 Task: Create List Brand Reputation in Board Crisis Management Solutions to Workspace CRM Systems. Create List Brand Equity in Board Social Media Influencer Outreach to Workspace CRM Systems. Create List Brand Storytelling in Board Customer Advocacy Program Strategy and Execution to Workspace CRM Systems
Action: Mouse moved to (128, 65)
Screenshot: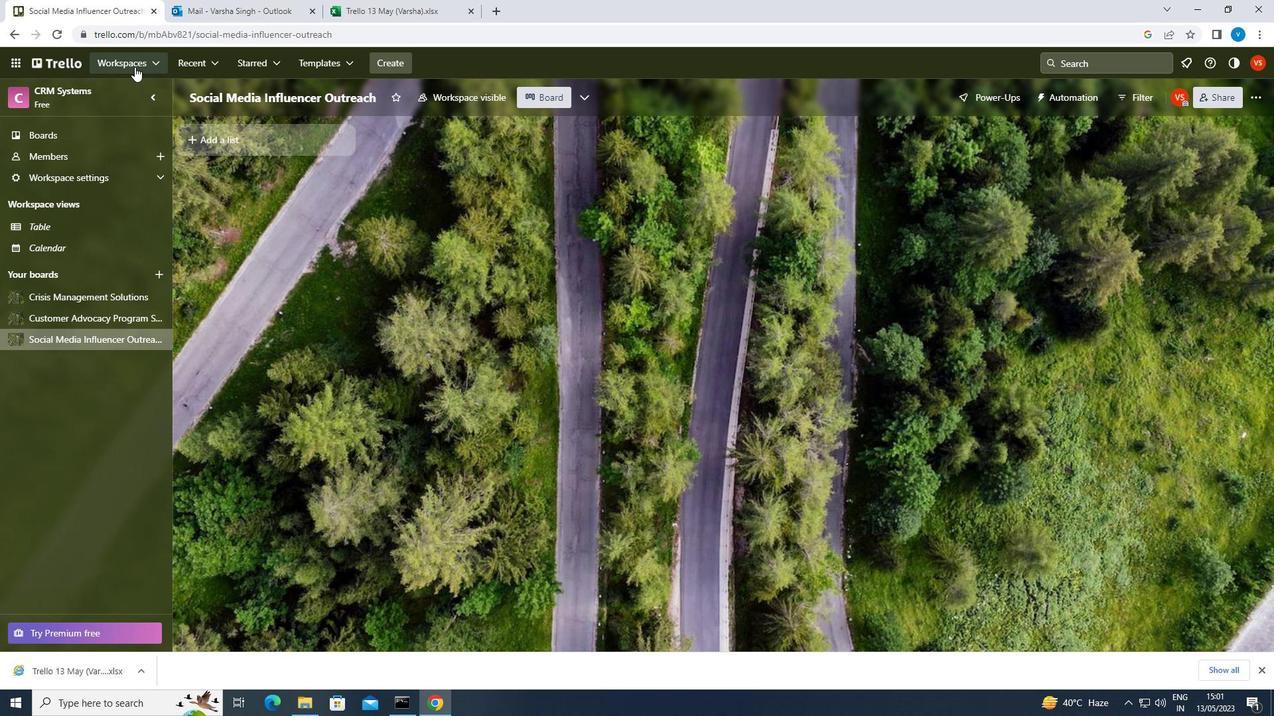 
Action: Mouse pressed left at (128, 65)
Screenshot: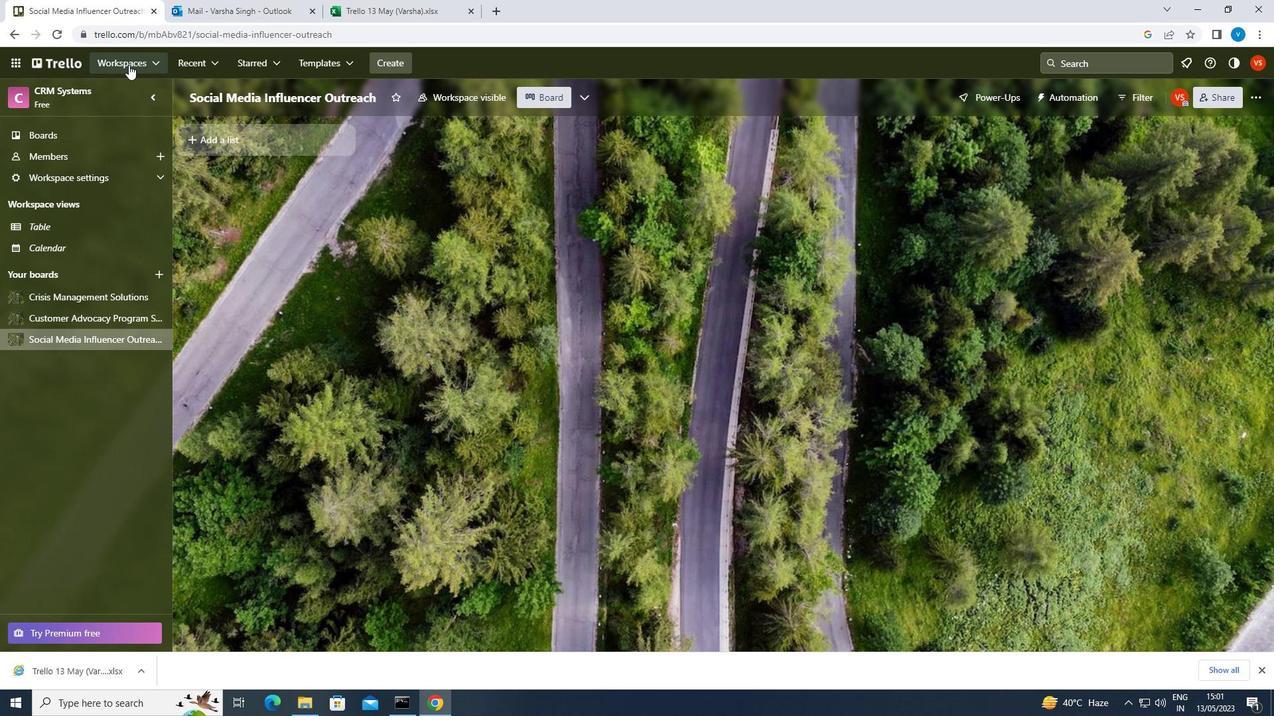 
Action: Mouse moved to (159, 520)
Screenshot: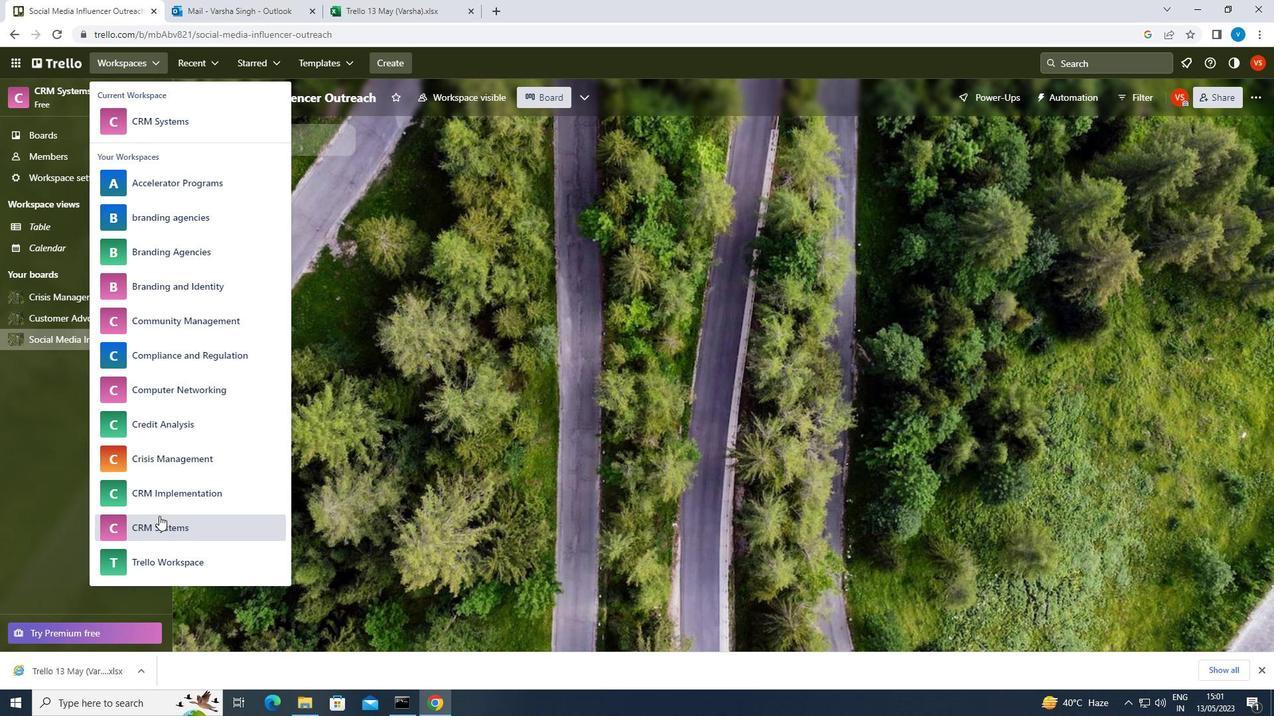 
Action: Mouse pressed left at (159, 520)
Screenshot: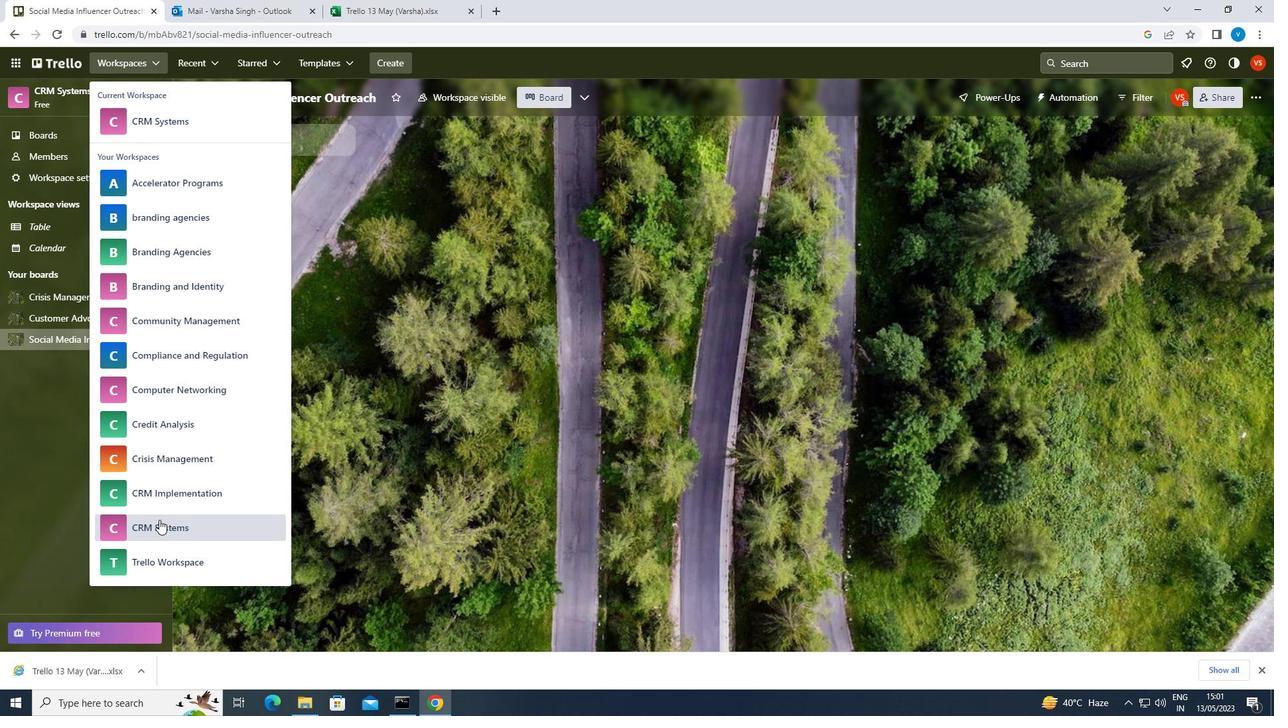 
Action: Mouse moved to (960, 545)
Screenshot: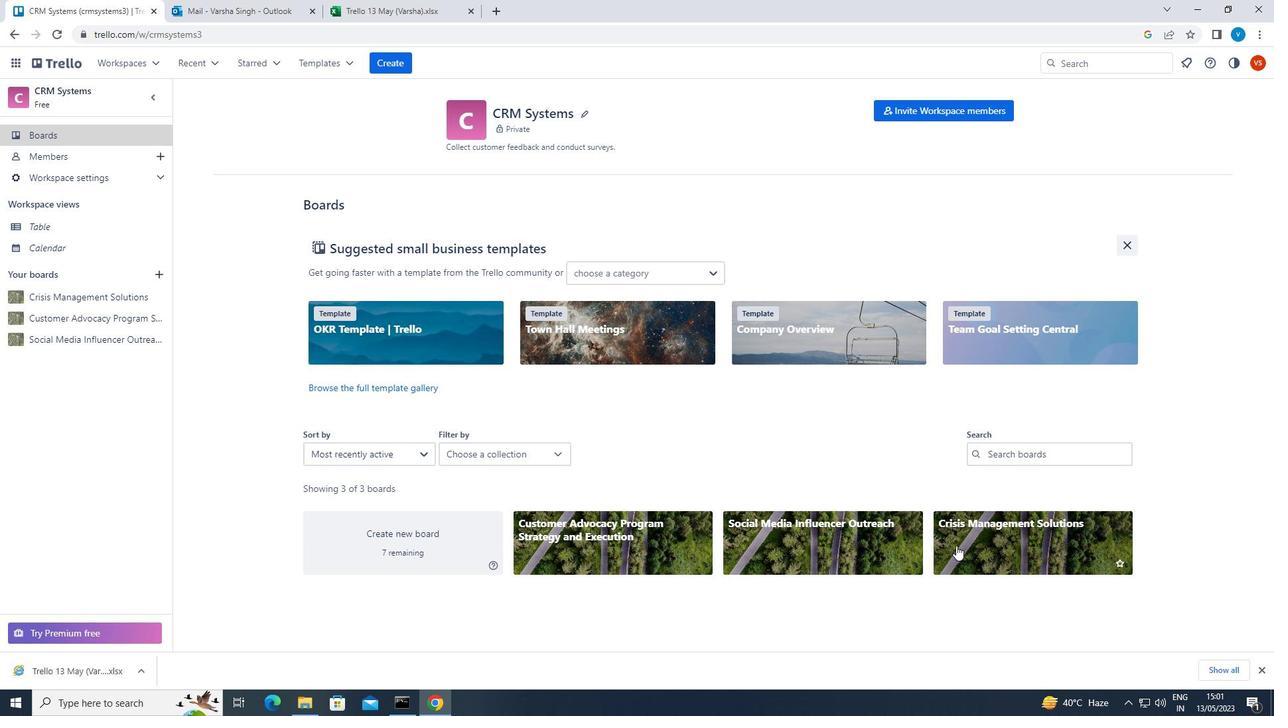 
Action: Mouse pressed left at (960, 545)
Screenshot: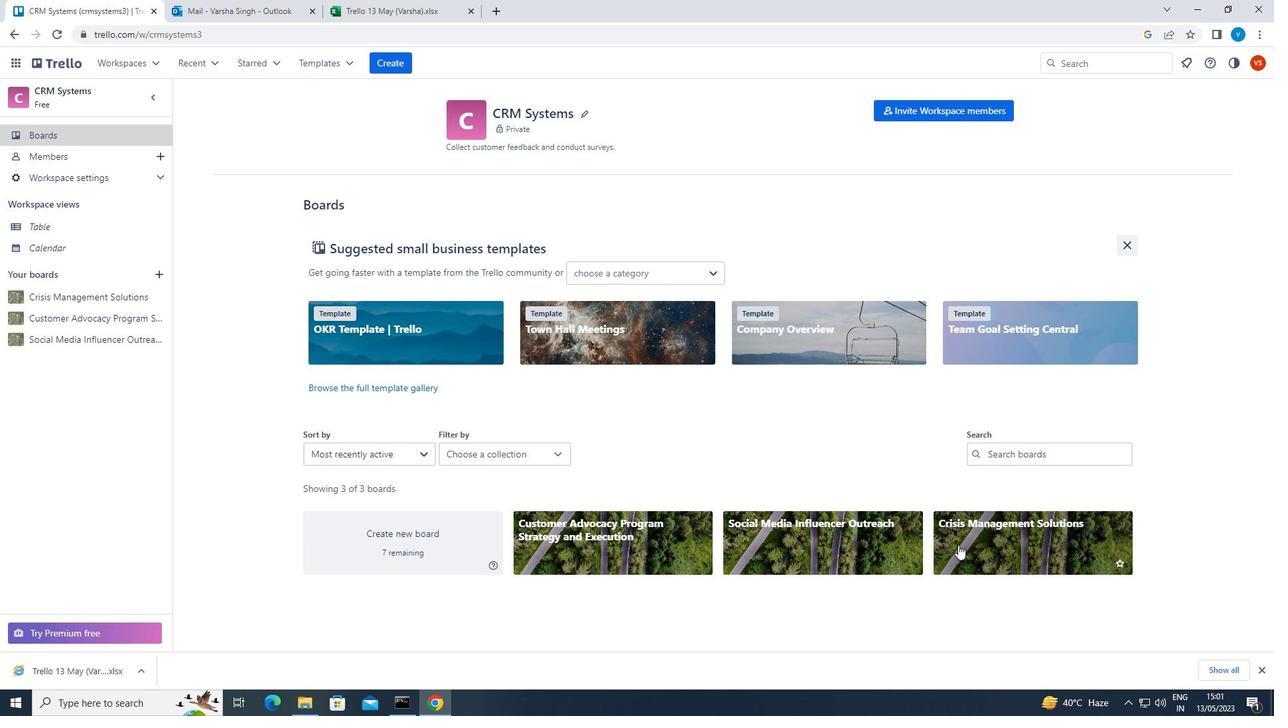 
Action: Mouse moved to (280, 132)
Screenshot: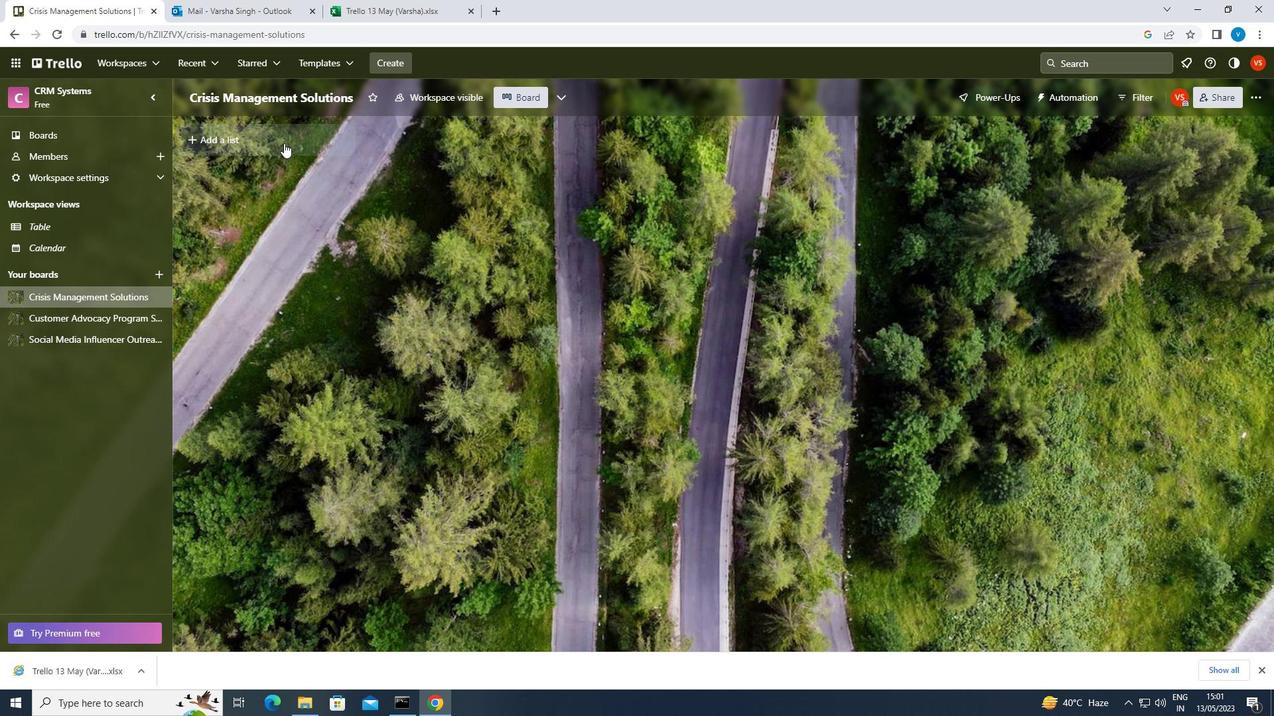 
Action: Mouse pressed left at (280, 132)
Screenshot: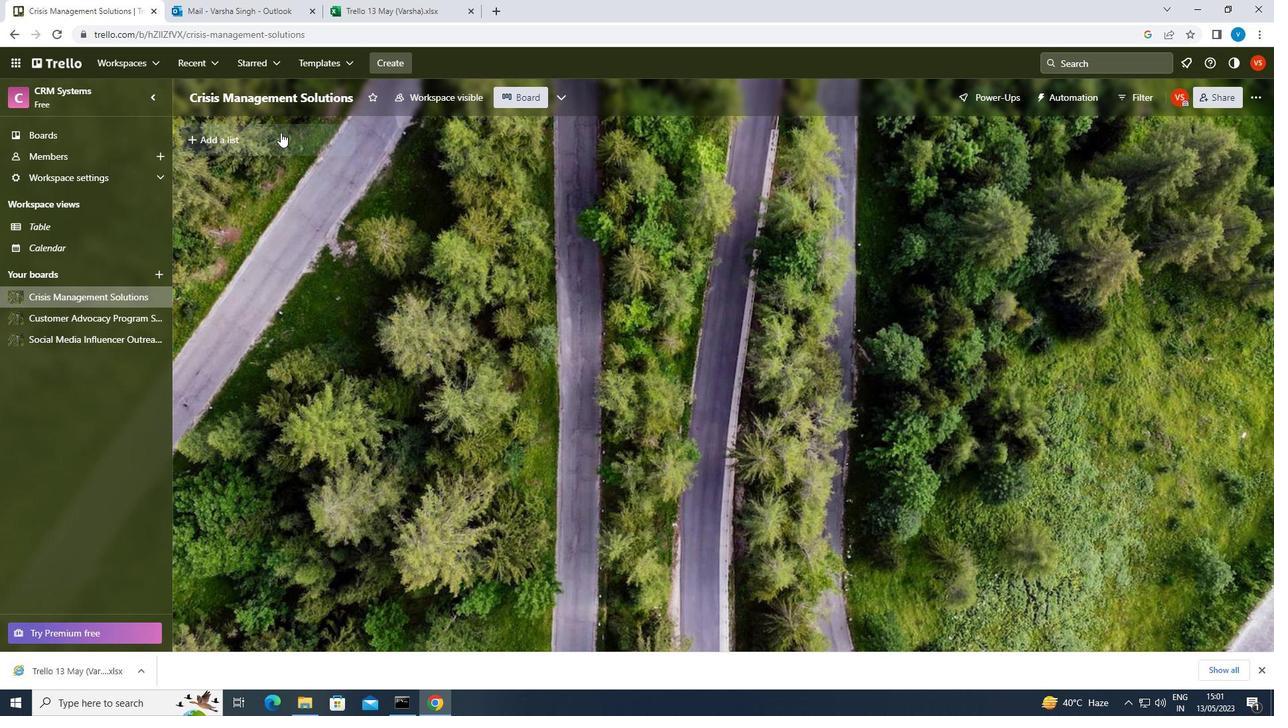 
Action: Key pressed <Key.shift>BRAND<Key.space><Key.shift>REPUTATION<Key.enter>
Screenshot: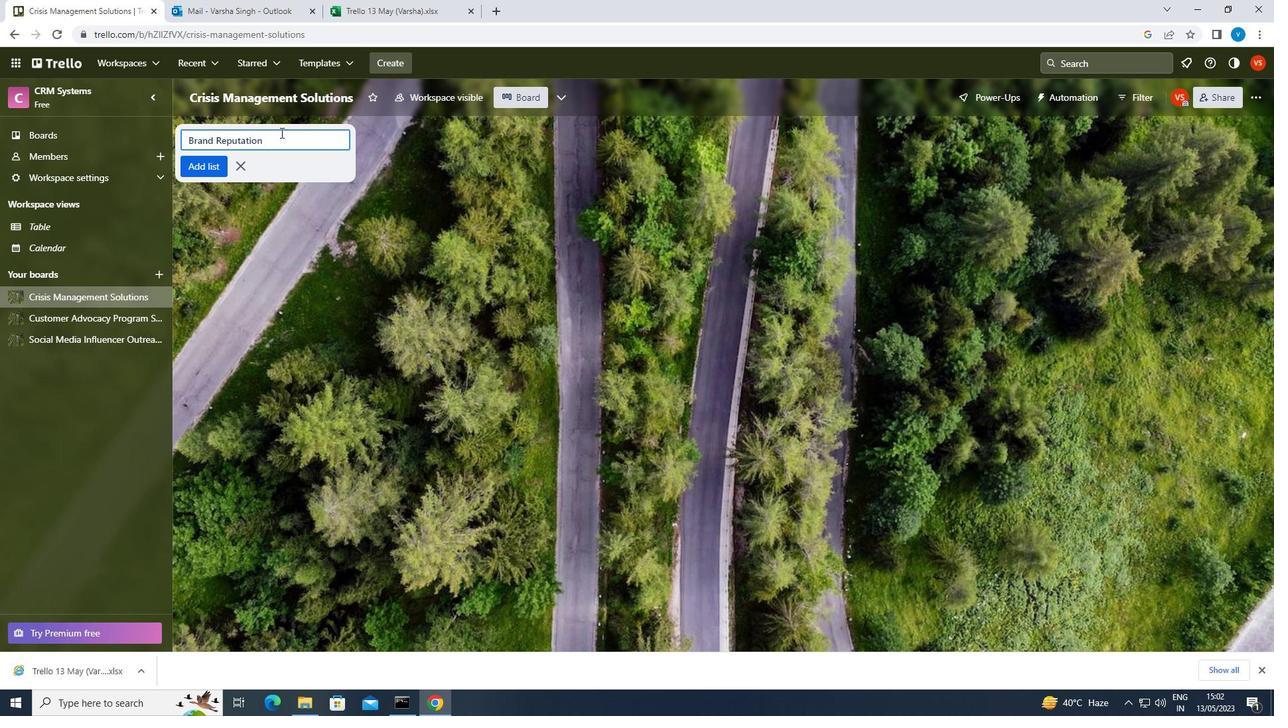 
Action: Mouse moved to (69, 345)
Screenshot: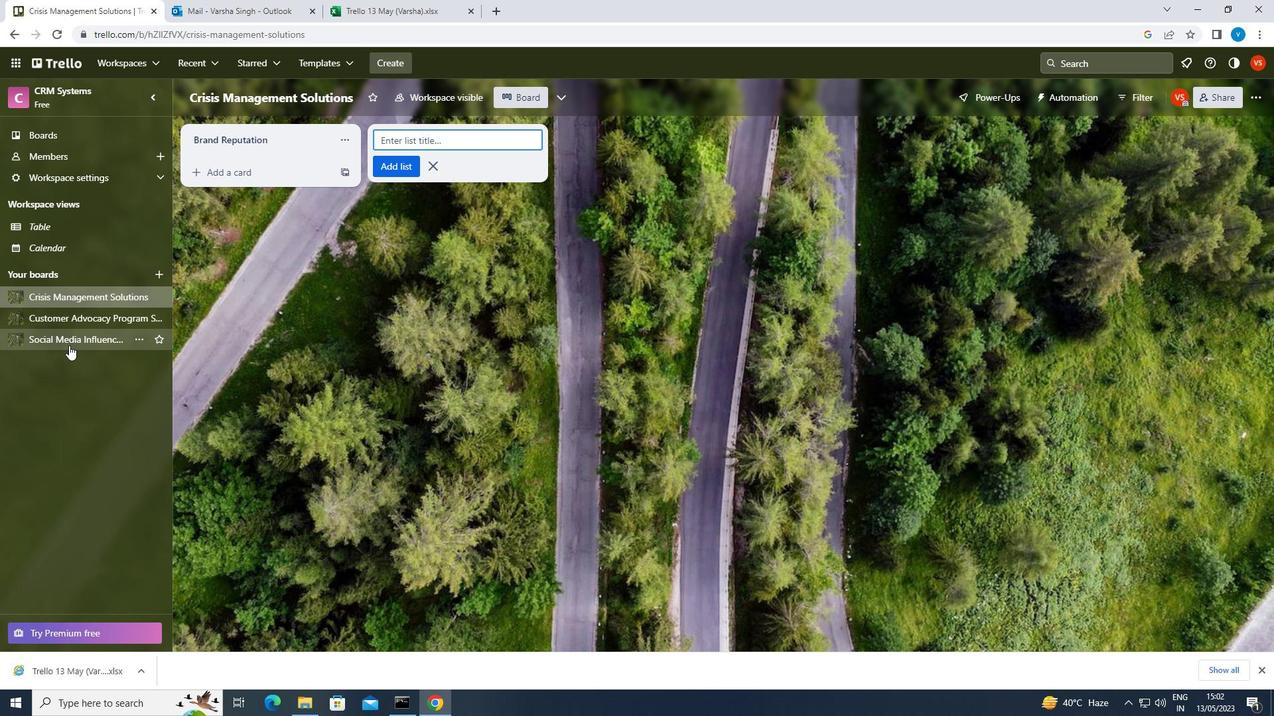 
Action: Mouse pressed left at (69, 345)
Screenshot: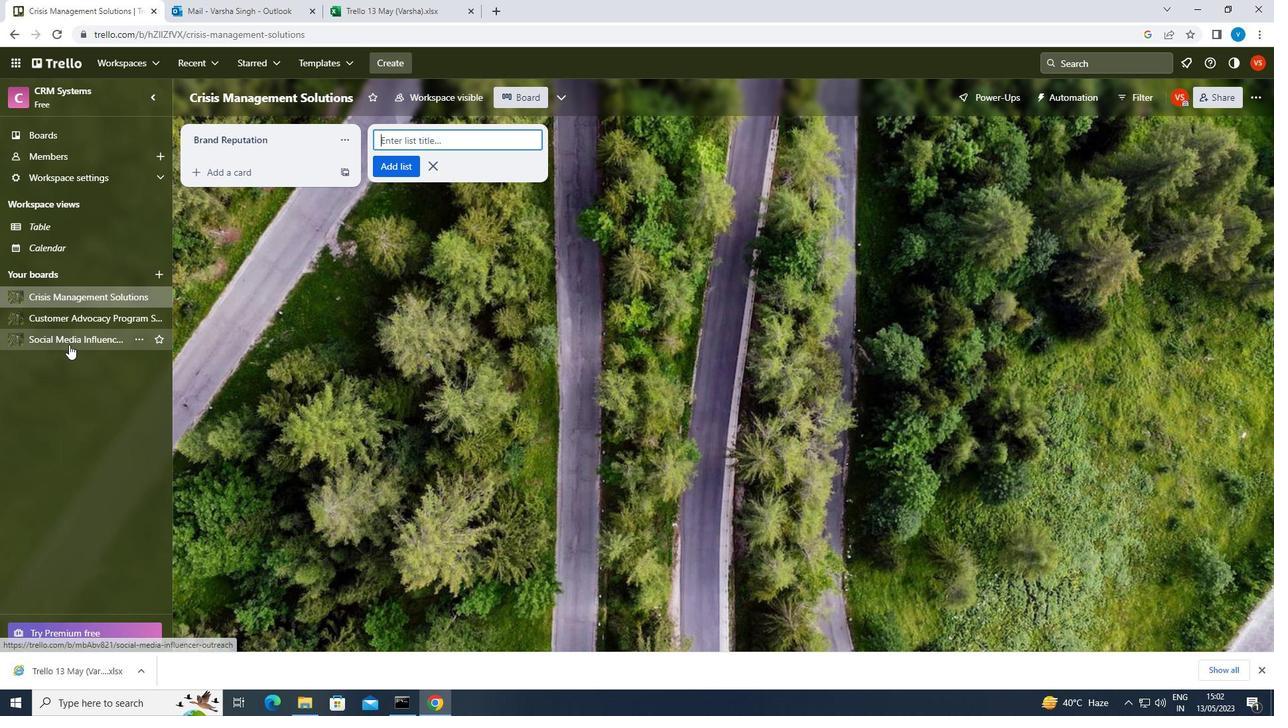 
Action: Mouse moved to (301, 140)
Screenshot: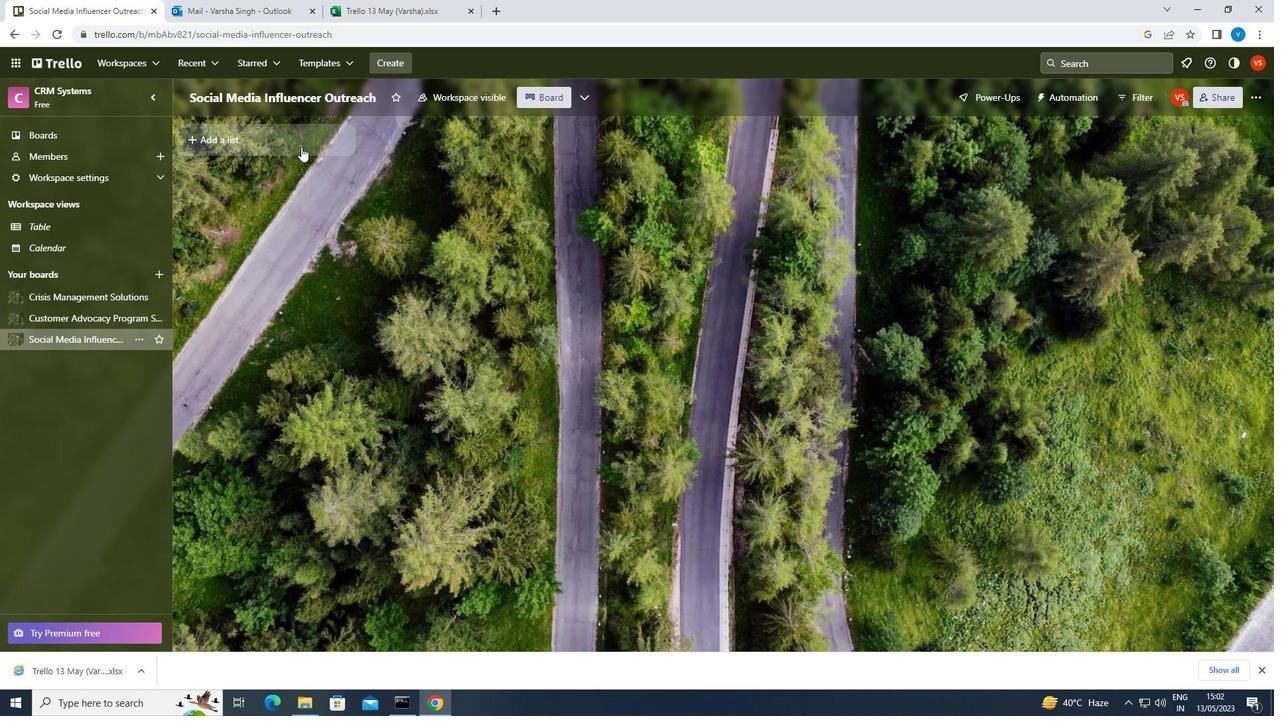 
Action: Mouse pressed left at (301, 140)
Screenshot: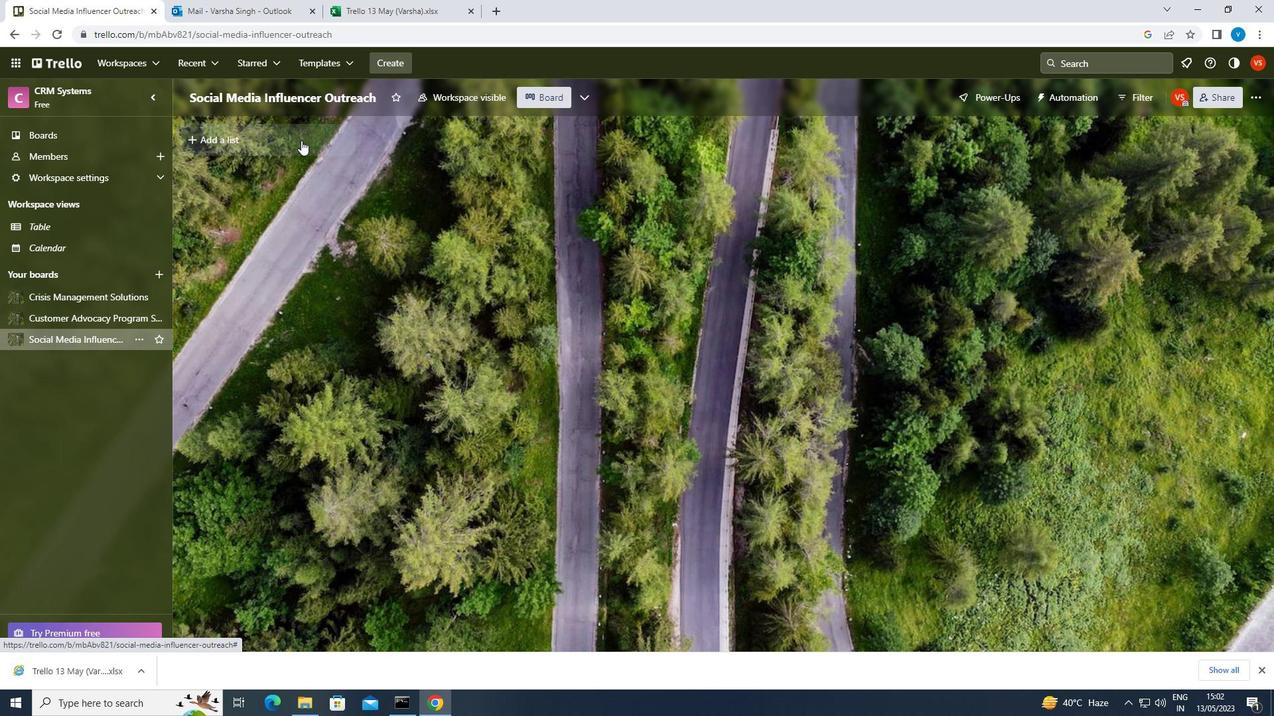 
Action: Key pressed <Key.shift>BRAND<Key.space><Key.shift>EQUITY<Key.enter>
Screenshot: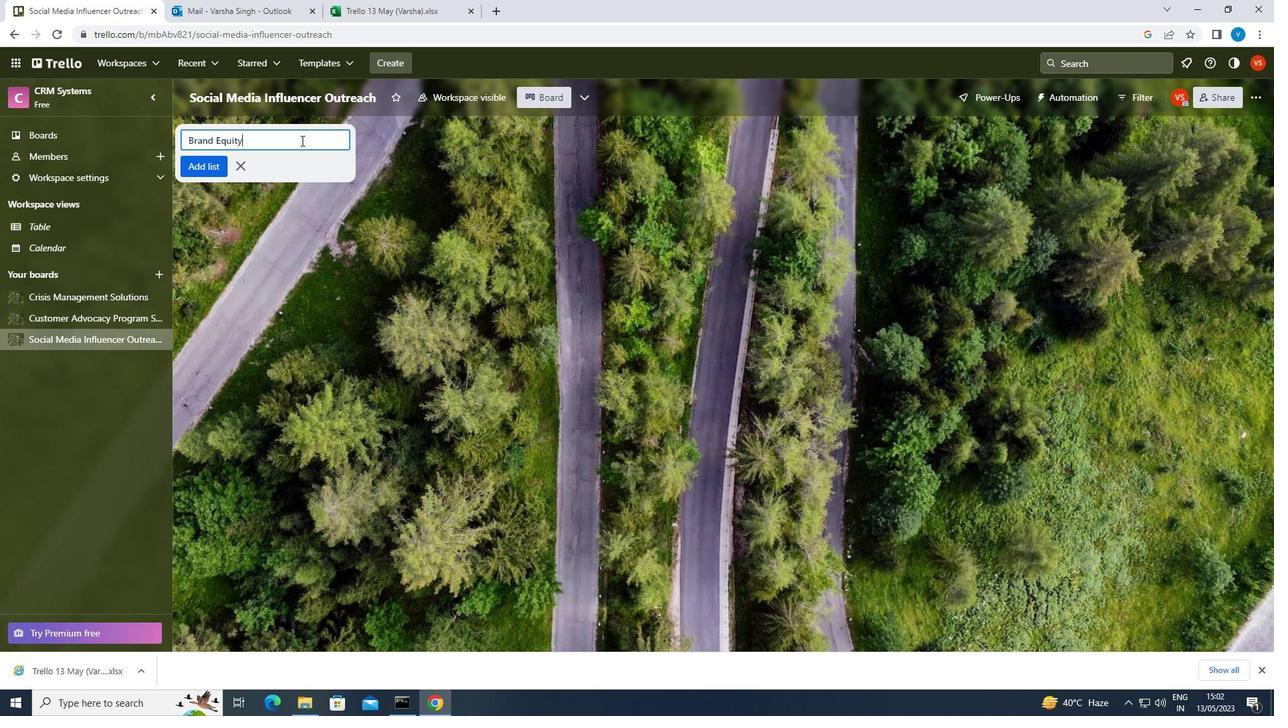 
Action: Mouse moved to (84, 311)
Screenshot: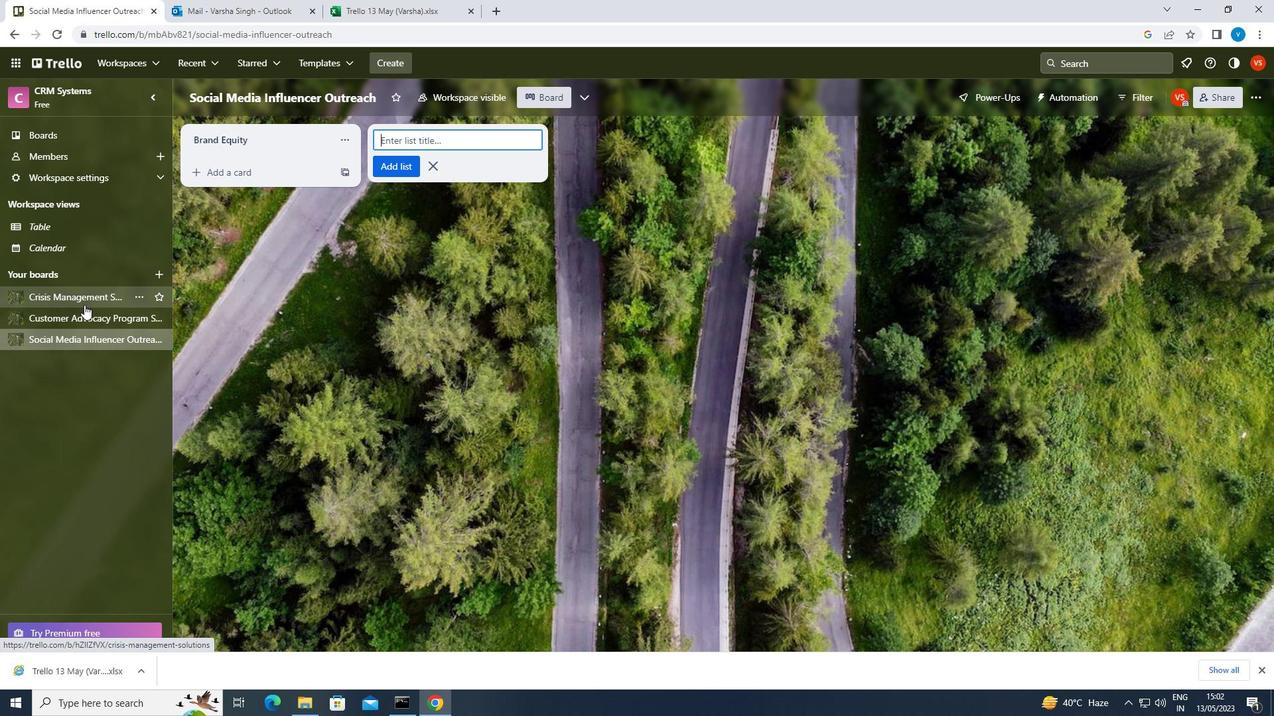 
Action: Mouse pressed left at (84, 311)
Screenshot: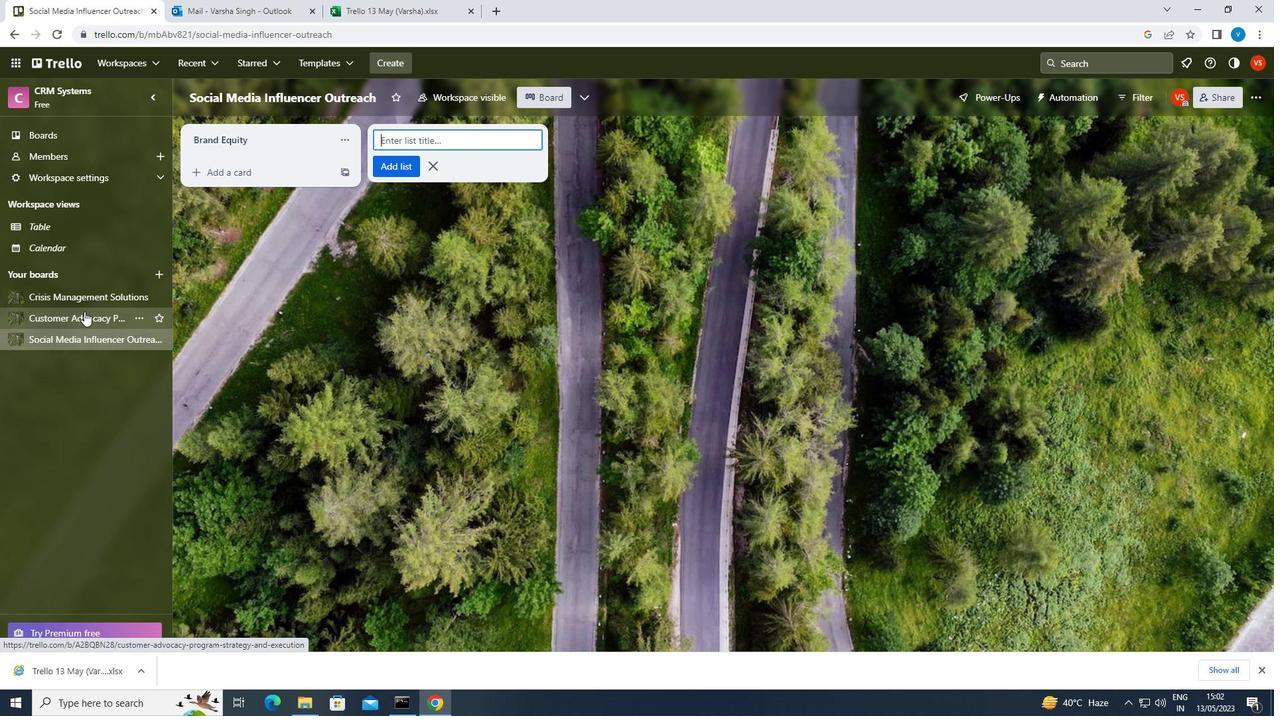 
Action: Mouse moved to (305, 135)
Screenshot: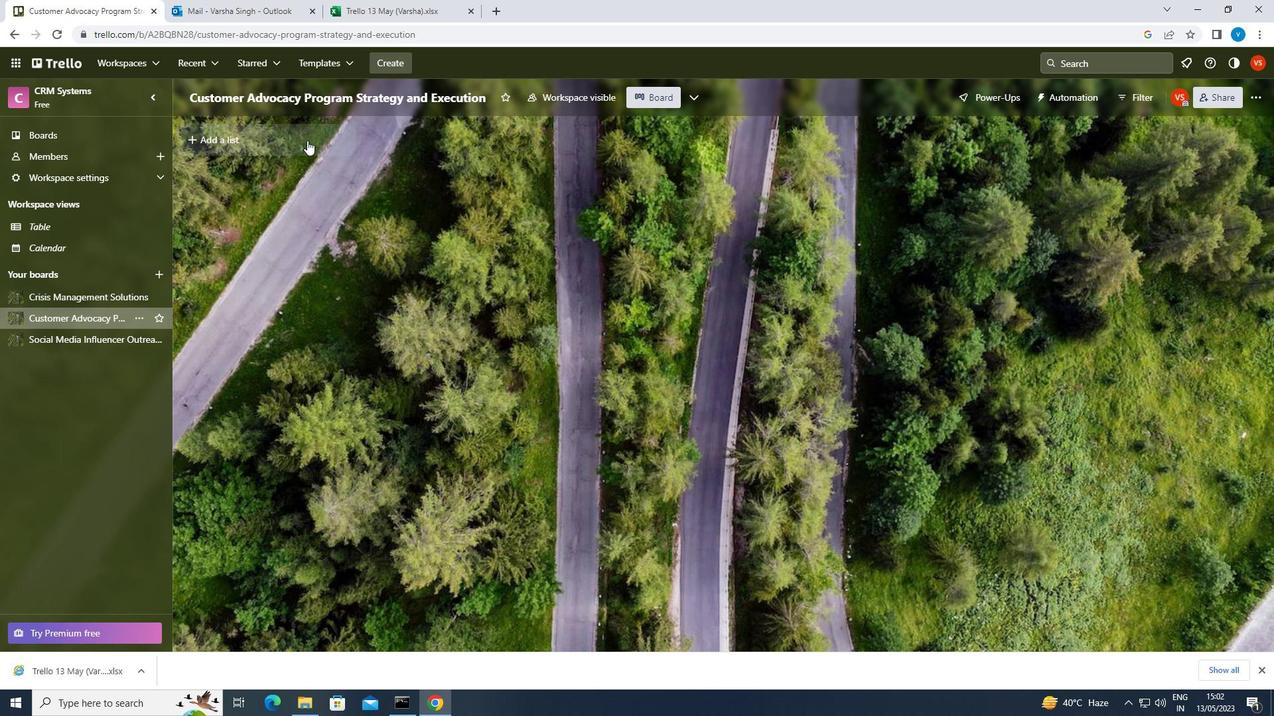 
Action: Mouse pressed left at (305, 135)
Screenshot: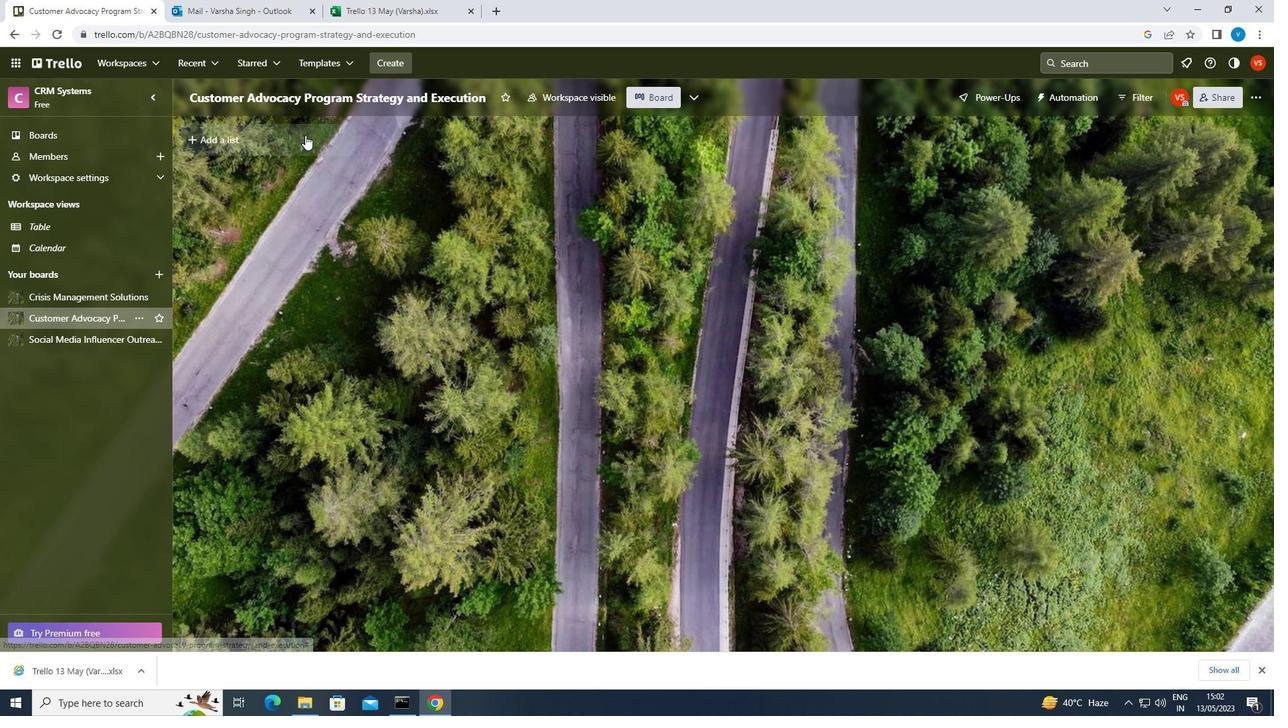 
Action: Mouse moved to (304, 135)
Screenshot: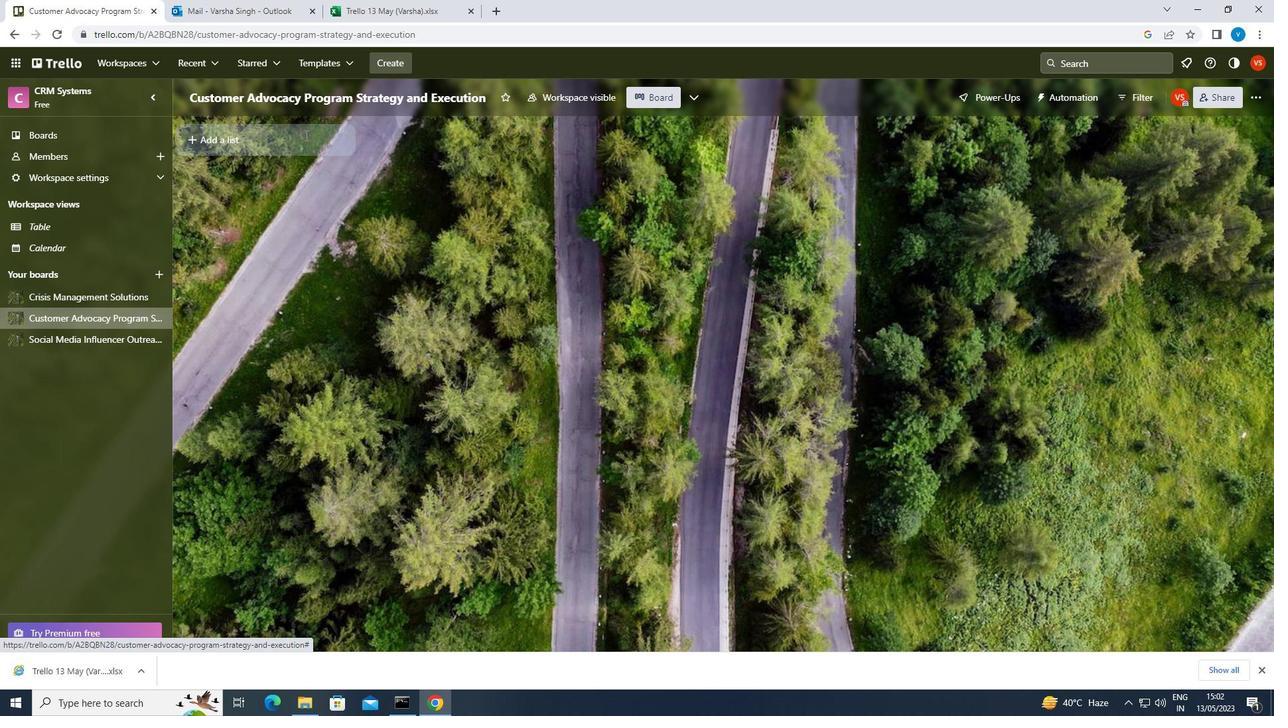 
Action: Key pressed <Key.shift>BRAND<Key.space><Key.shift>STORYTELLING<Key.enter>
Screenshot: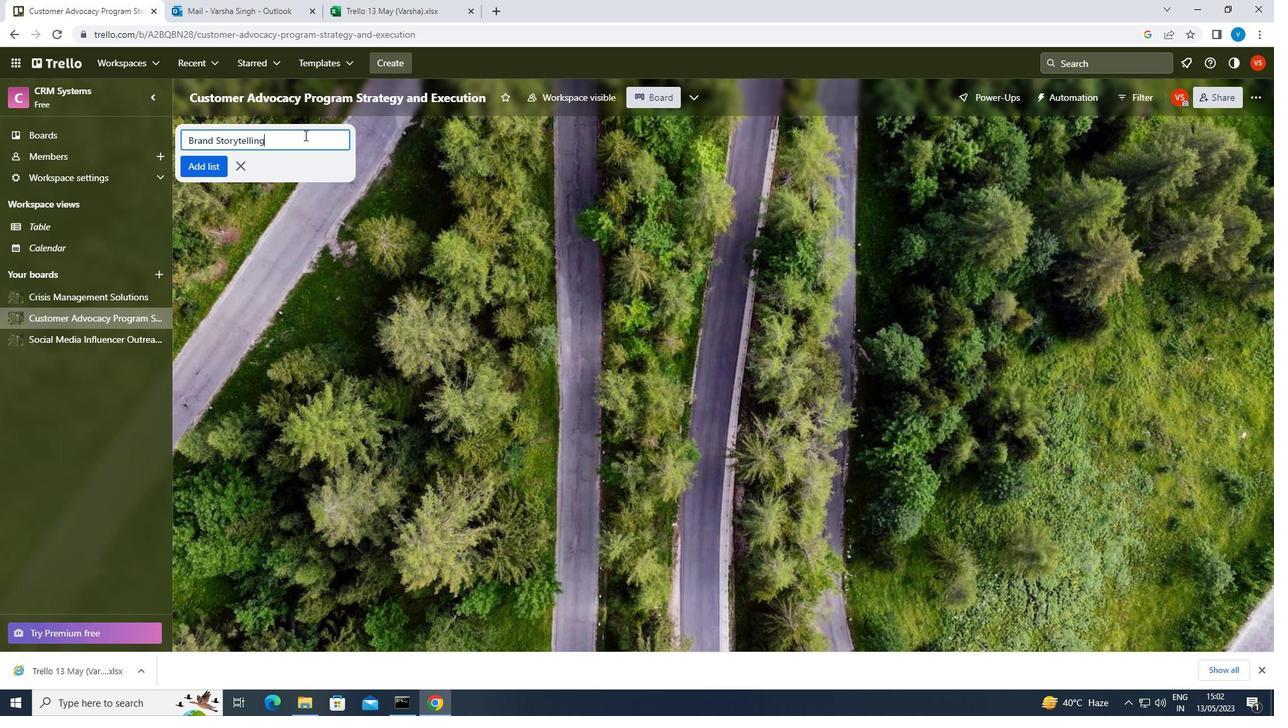 
